 Task: Check the percentage active listings of formal dining room in the last 3 years.
Action: Mouse moved to (788, 171)
Screenshot: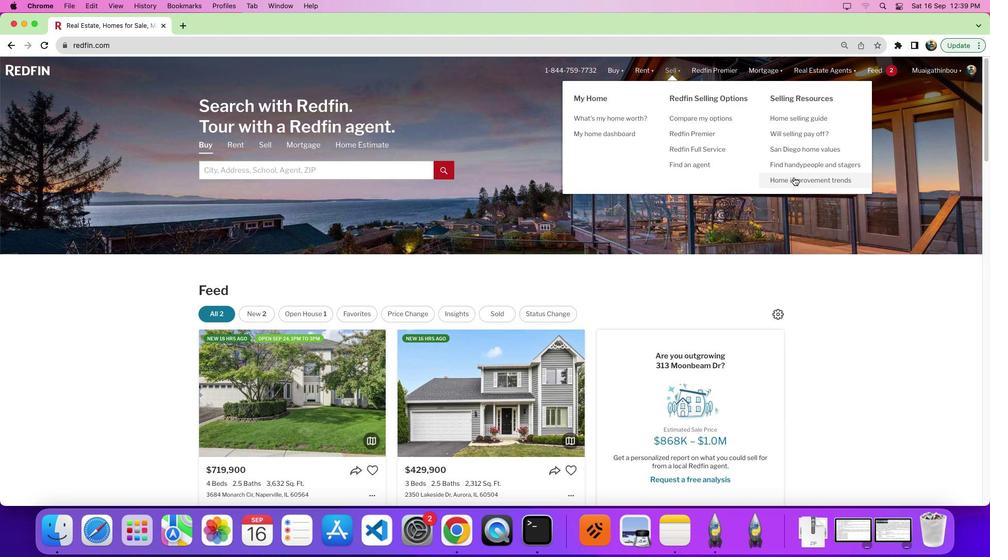 
Action: Mouse pressed left at (788, 171)
Screenshot: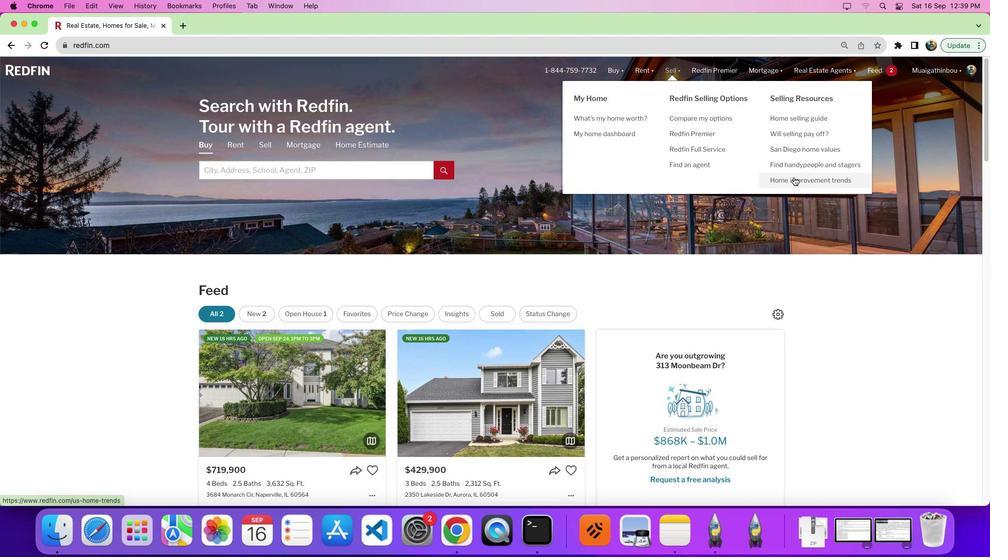 
Action: Mouse pressed left at (788, 171)
Screenshot: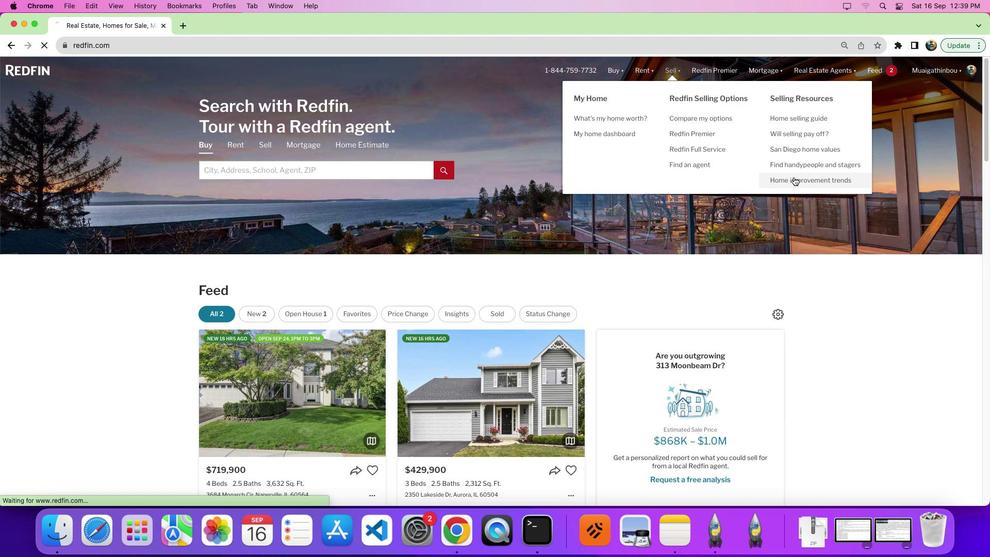 
Action: Mouse moved to (275, 197)
Screenshot: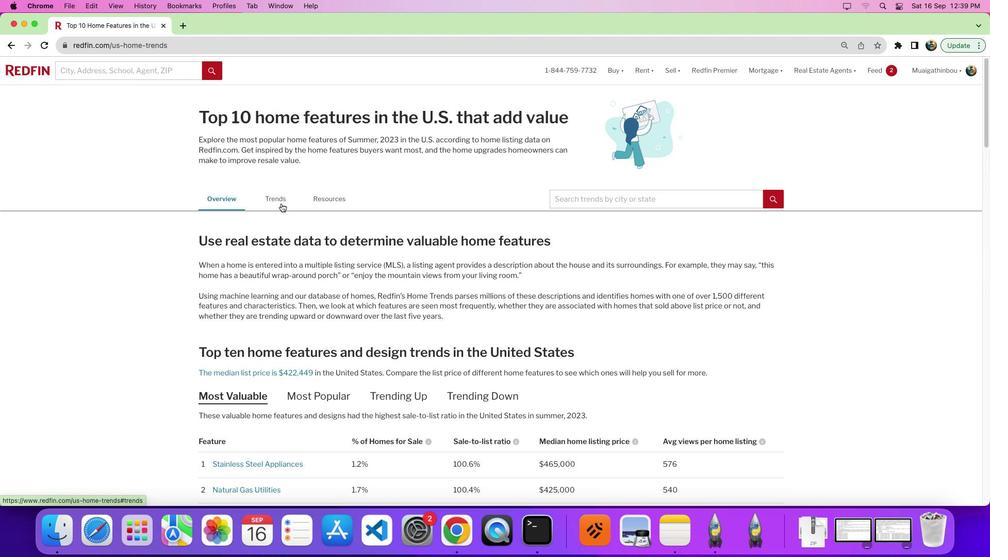 
Action: Mouse pressed left at (275, 197)
Screenshot: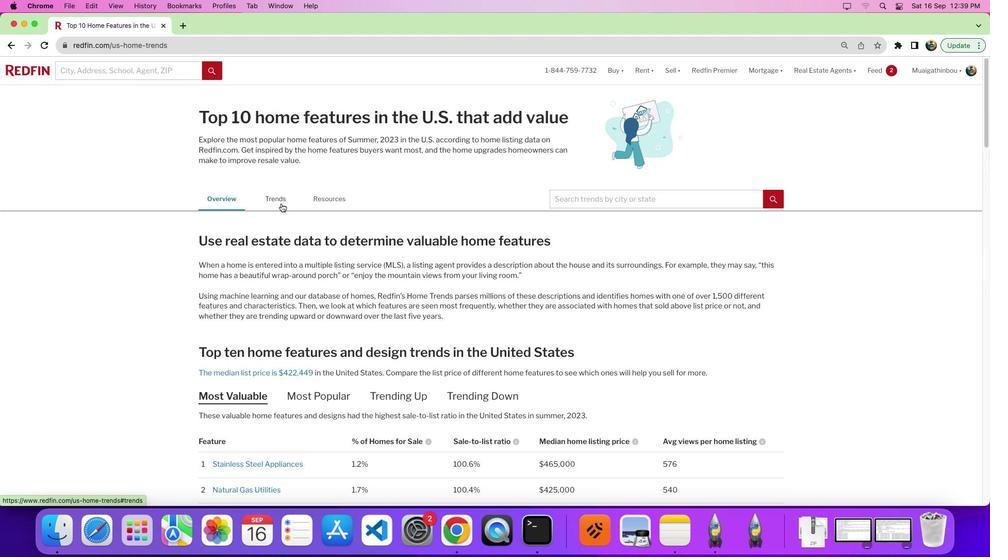 
Action: Mouse moved to (507, 300)
Screenshot: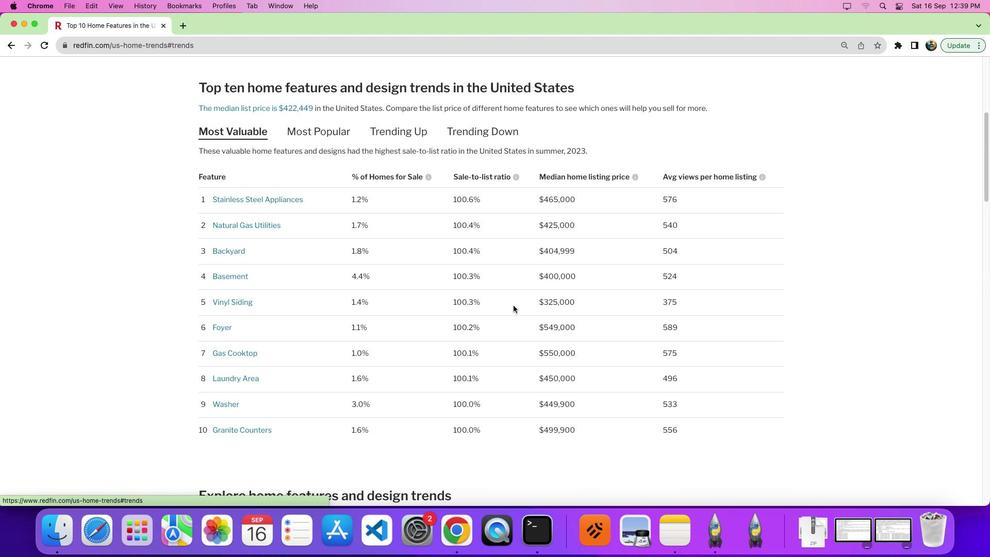 
Action: Mouse scrolled (507, 300) with delta (-5, -5)
Screenshot: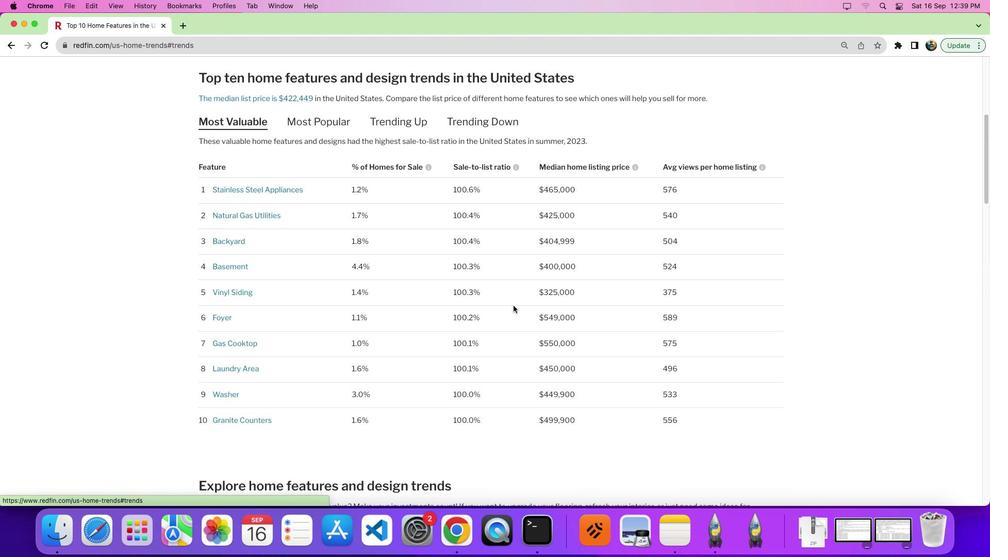 
Action: Mouse scrolled (507, 300) with delta (-5, -6)
Screenshot: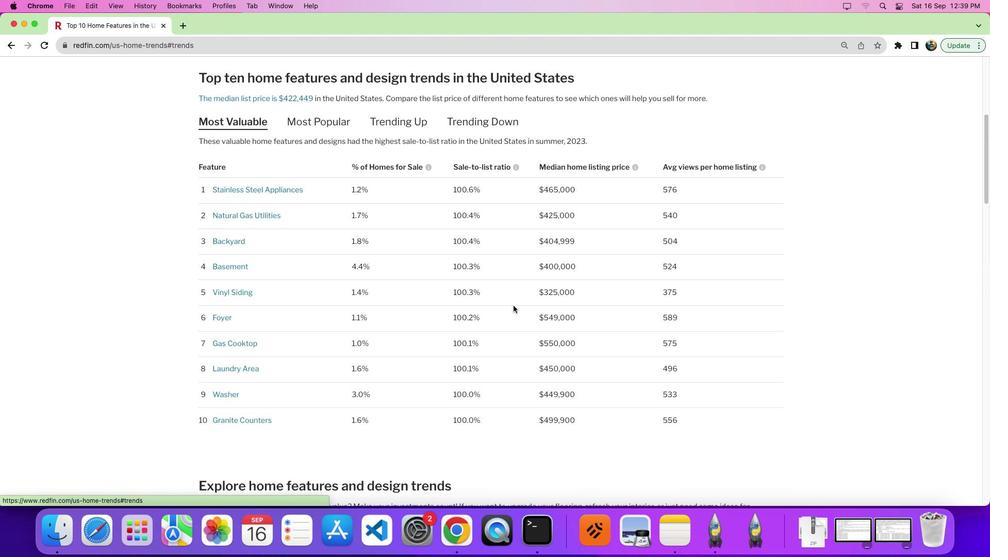 
Action: Mouse scrolled (507, 300) with delta (-5, -9)
Screenshot: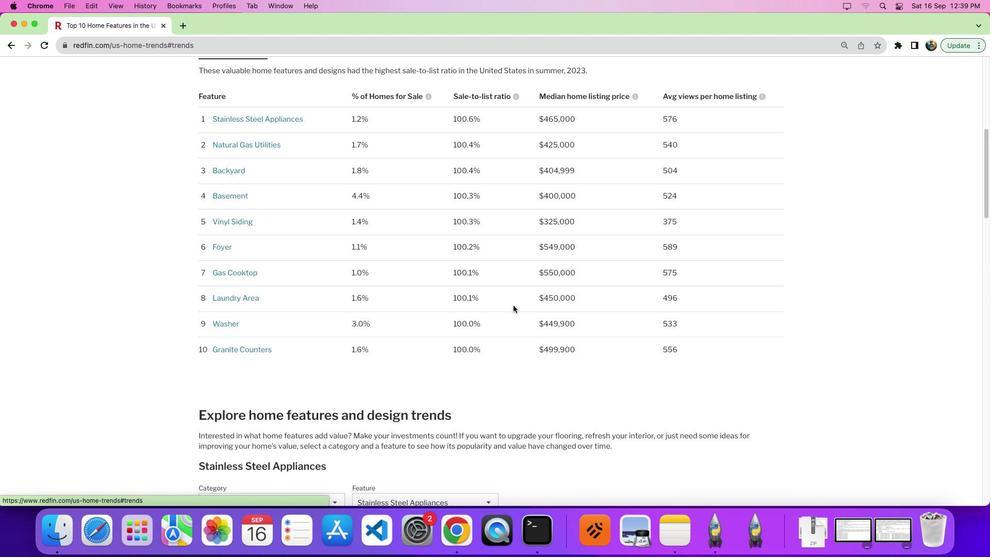 
Action: Mouse scrolled (507, 300) with delta (-5, -9)
Screenshot: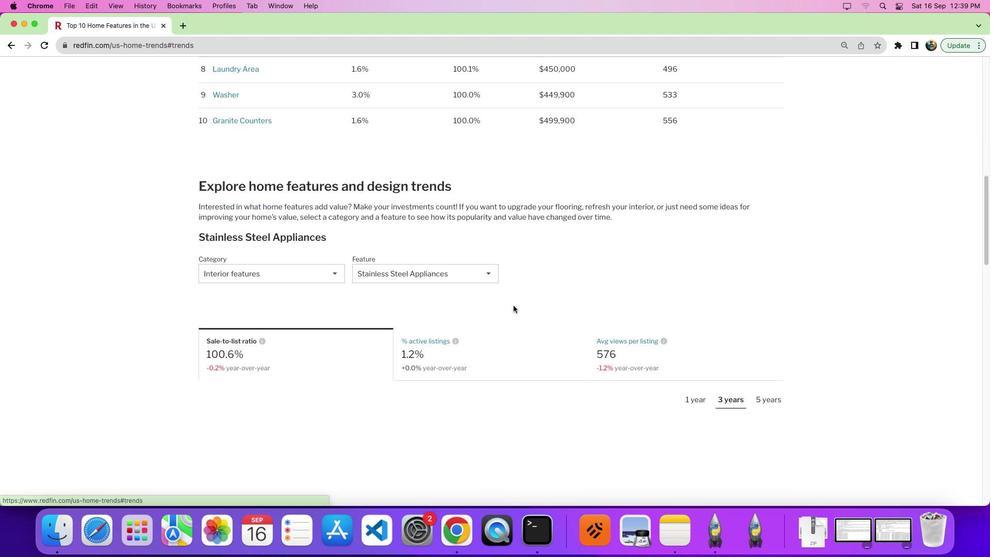 
Action: Mouse moved to (508, 300)
Screenshot: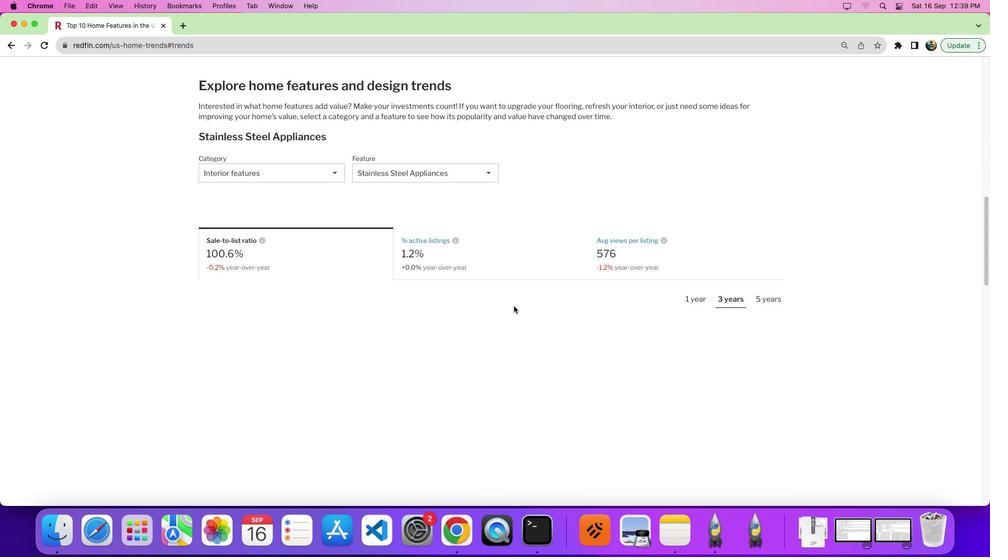 
Action: Mouse scrolled (508, 300) with delta (-5, -5)
Screenshot: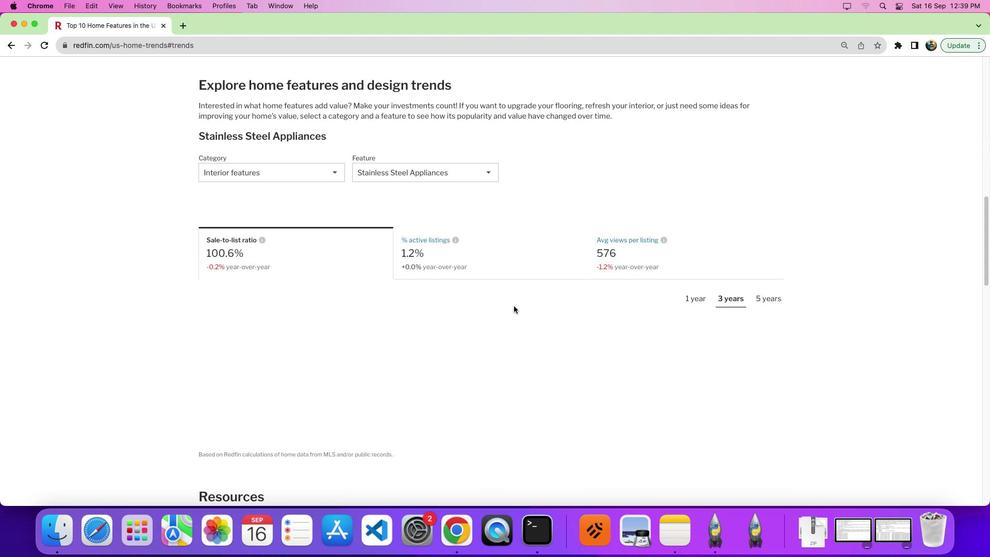 
Action: Mouse scrolled (508, 300) with delta (-5, -5)
Screenshot: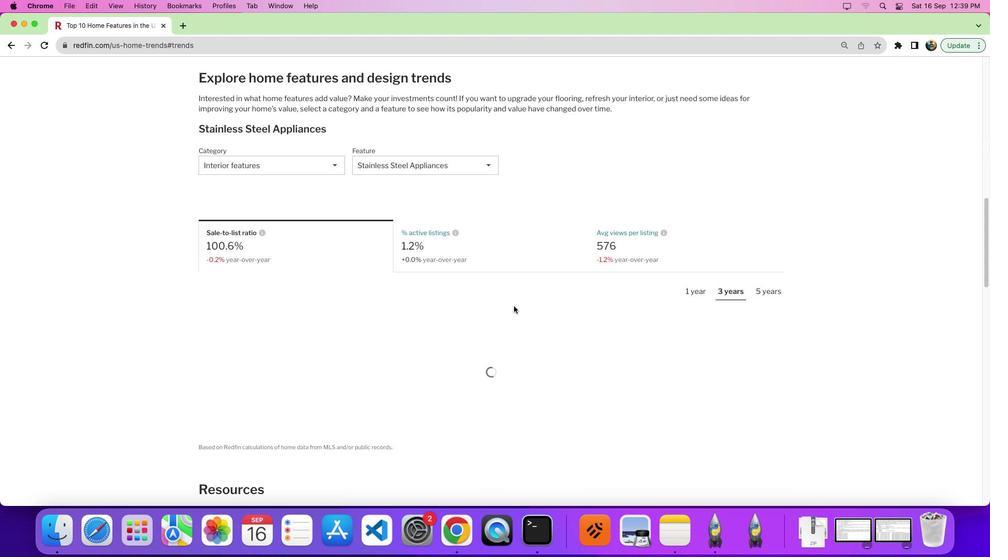 
Action: Mouse scrolled (508, 300) with delta (-5, -7)
Screenshot: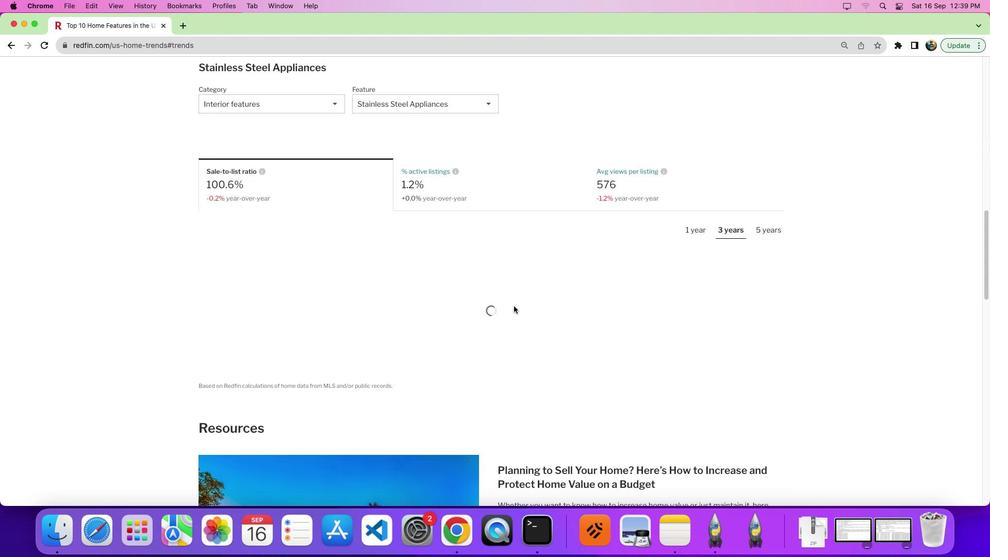 
Action: Mouse moved to (487, 300)
Screenshot: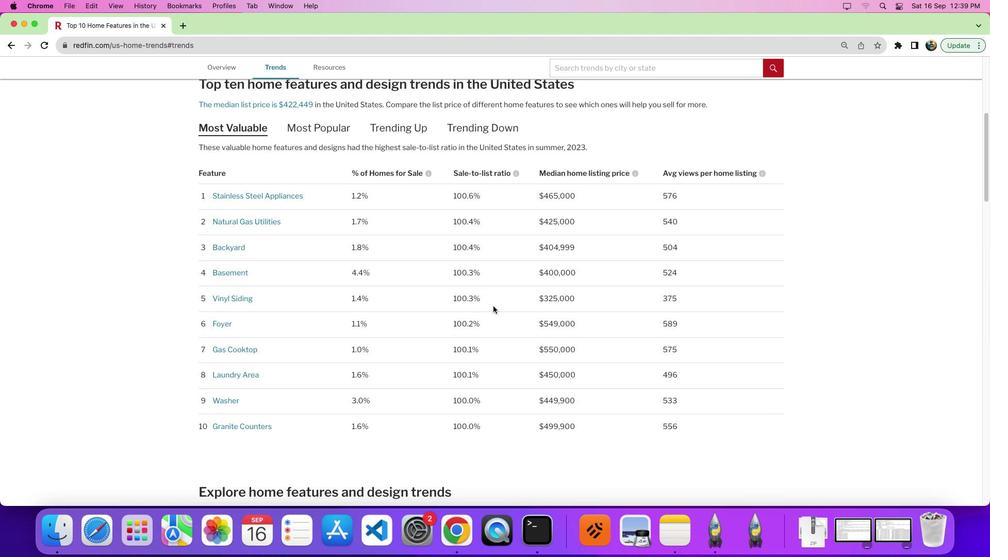 
Action: Mouse scrolled (487, 300) with delta (-5, -5)
Screenshot: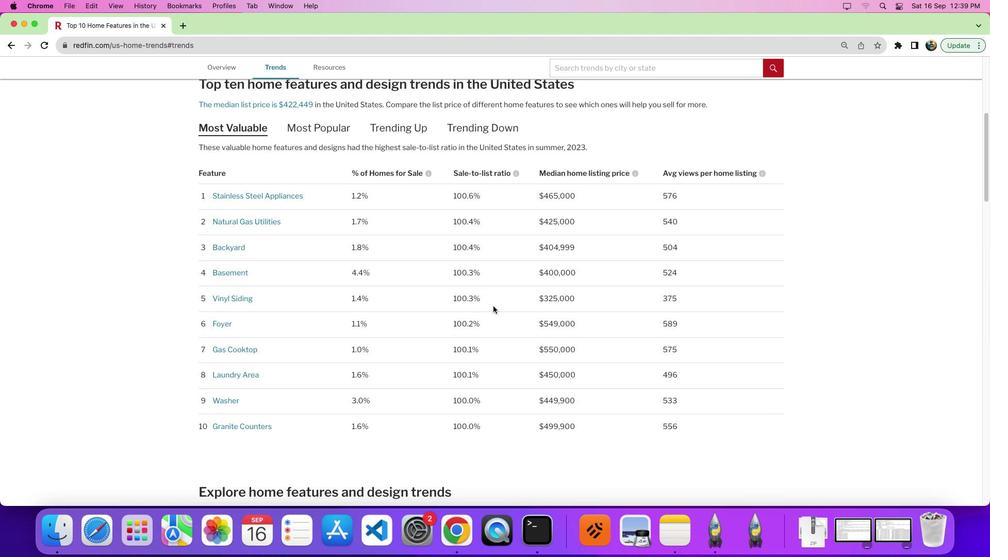 
Action: Mouse scrolled (487, 300) with delta (-5, -5)
Screenshot: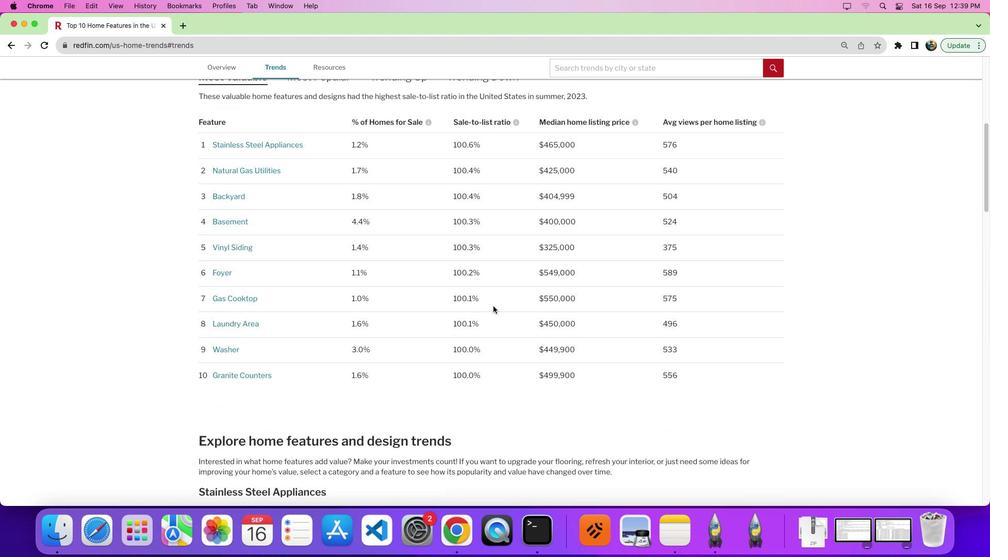 
Action: Mouse scrolled (487, 300) with delta (-5, -9)
Screenshot: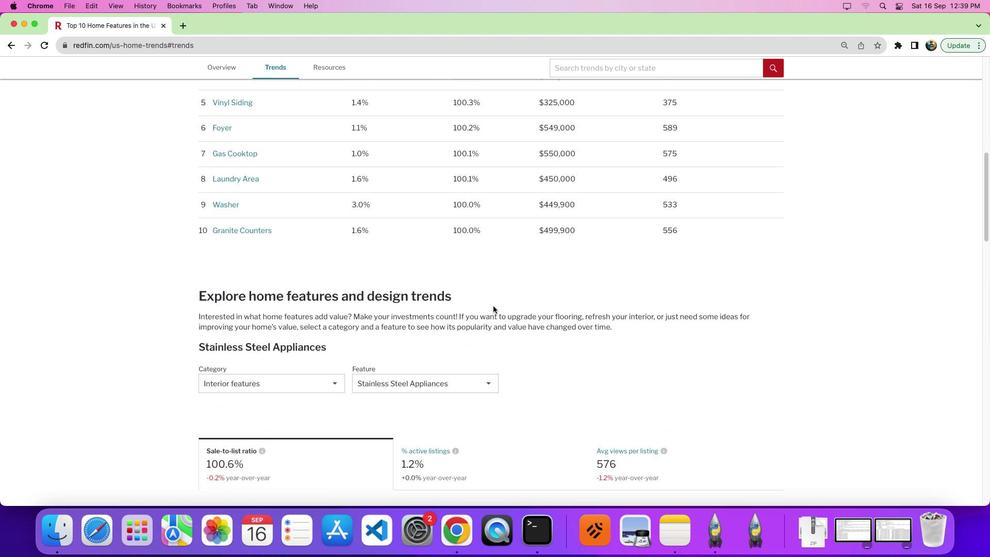 
Action: Mouse scrolled (487, 300) with delta (-5, -11)
Screenshot: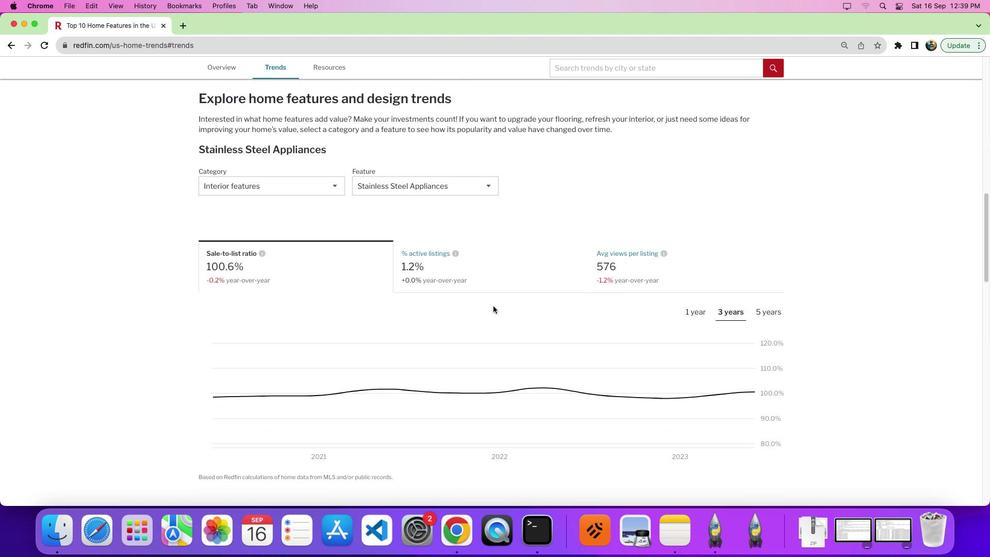 
Action: Mouse moved to (455, 105)
Screenshot: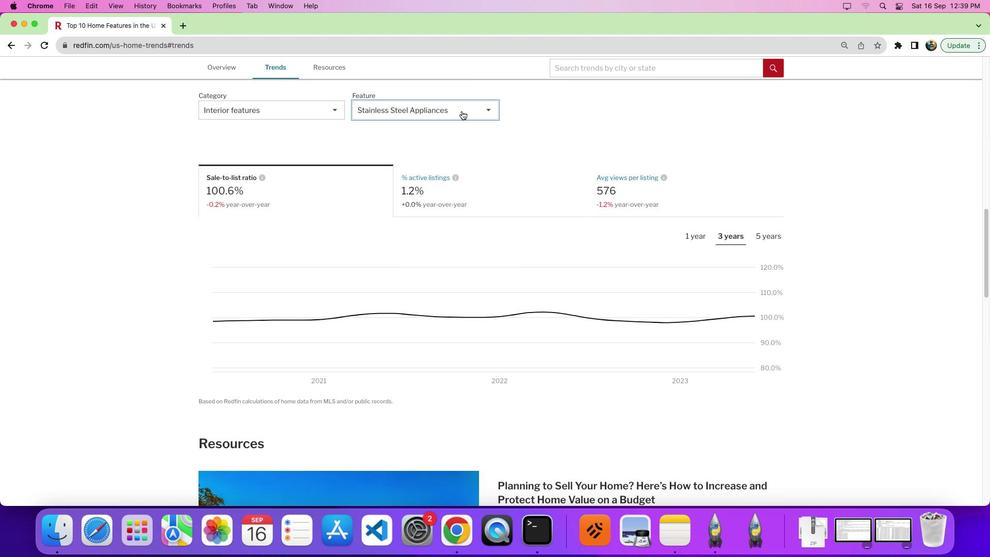 
Action: Mouse pressed left at (455, 105)
Screenshot: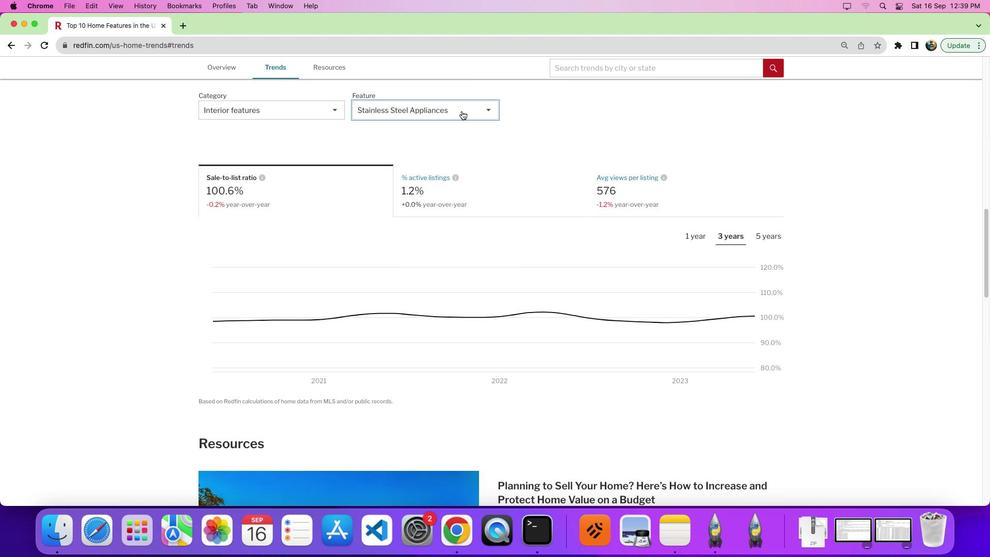 
Action: Mouse moved to (488, 164)
Screenshot: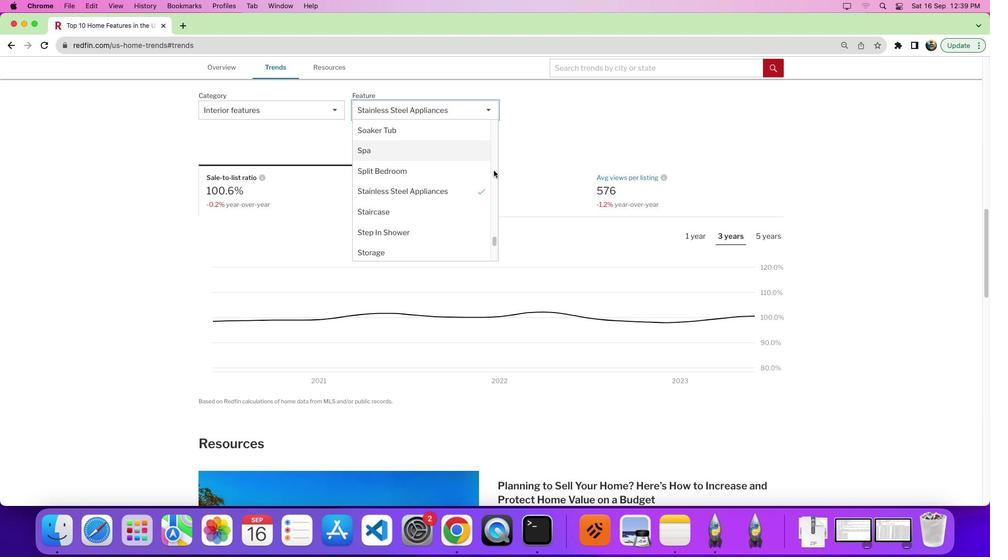
Action: Mouse pressed left at (488, 164)
Screenshot: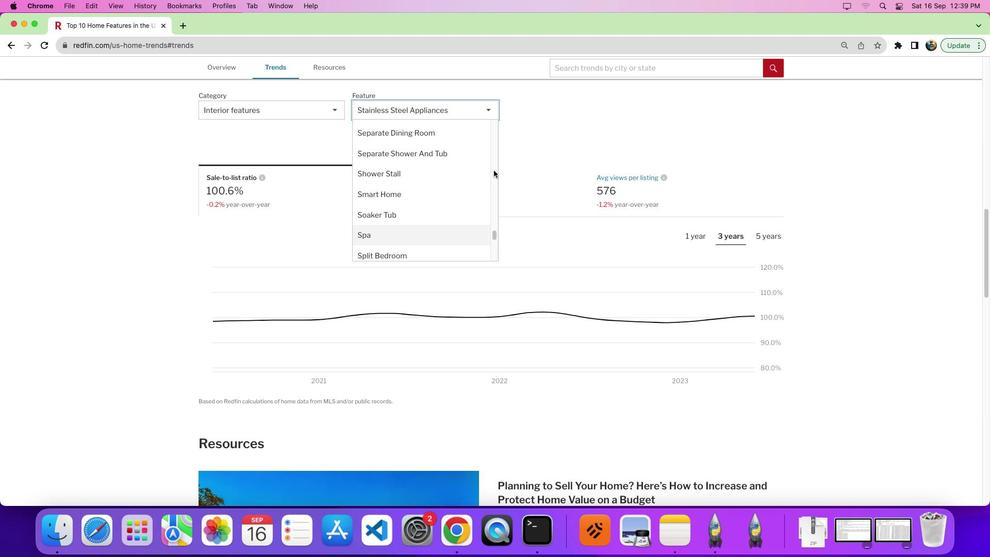 
Action: Mouse moved to (403, 211)
Screenshot: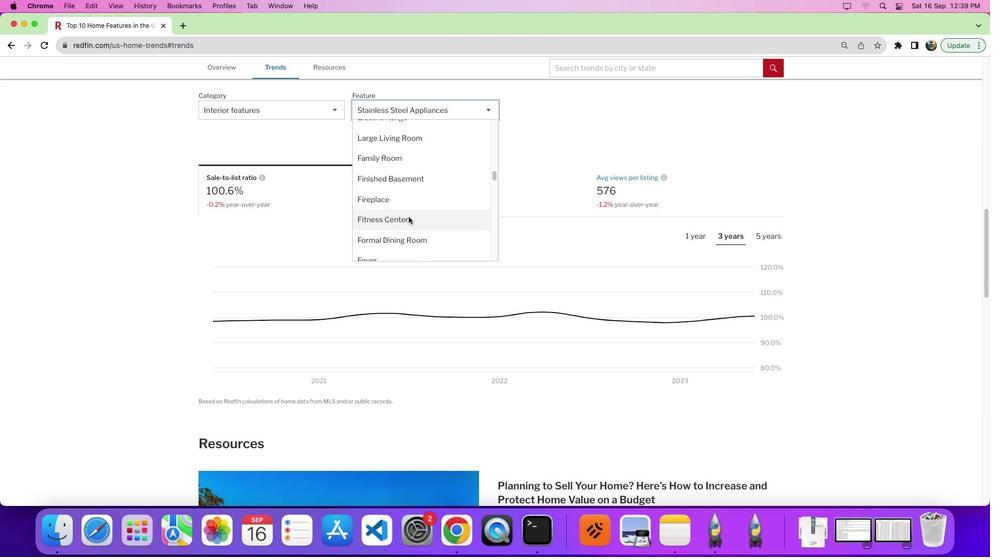 
Action: Mouse scrolled (403, 211) with delta (-5, -5)
Screenshot: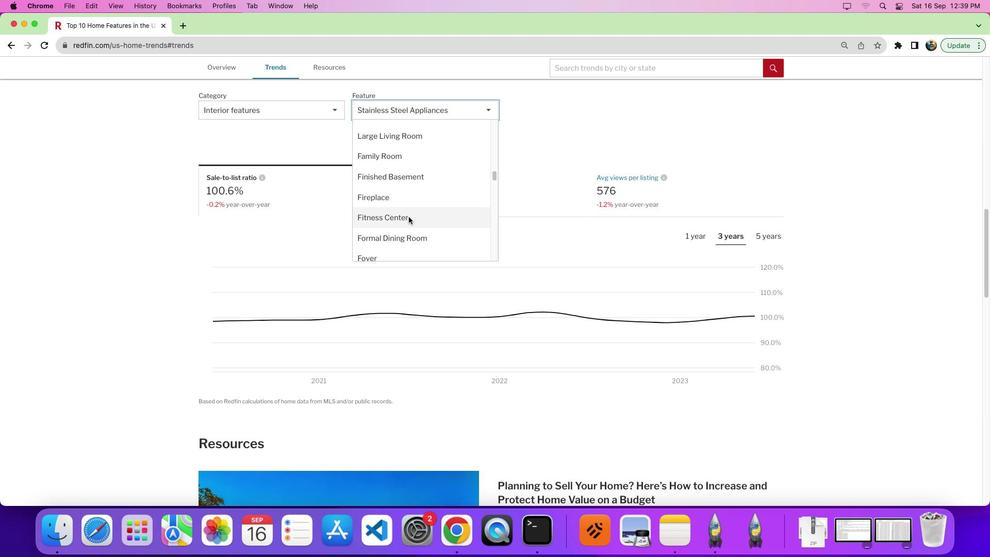 
Action: Mouse scrolled (403, 211) with delta (-5, -5)
Screenshot: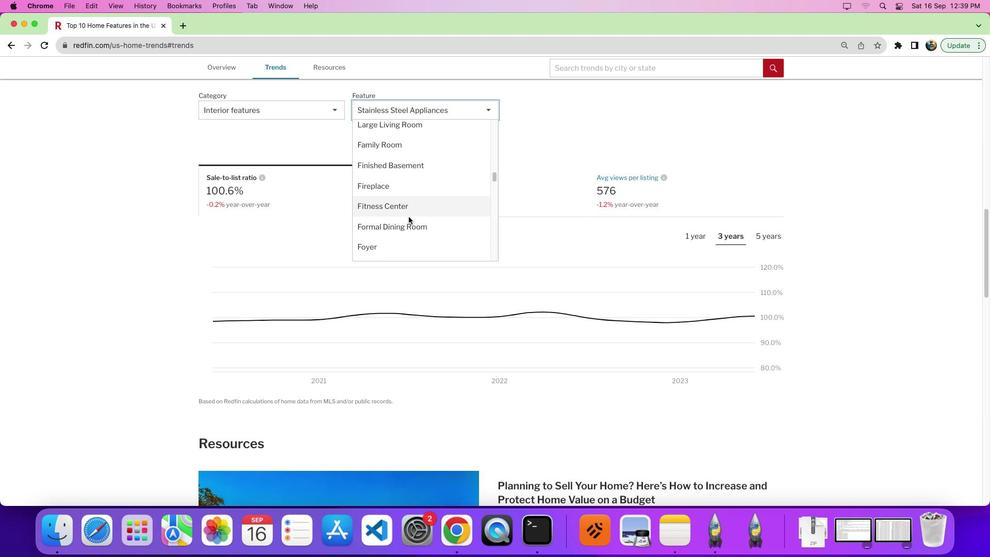 
Action: Mouse pressed left at (403, 211)
Screenshot: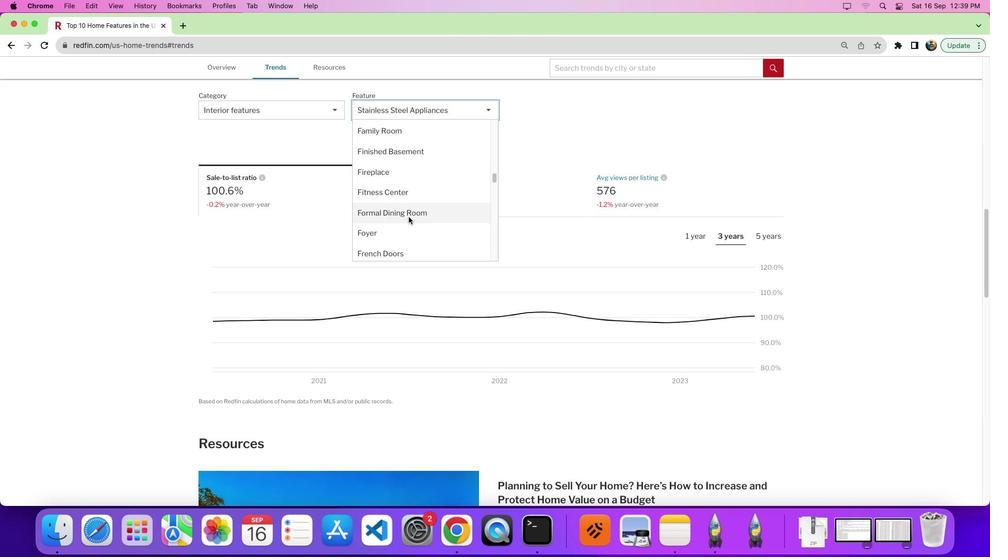 
Action: Mouse moved to (522, 250)
Screenshot: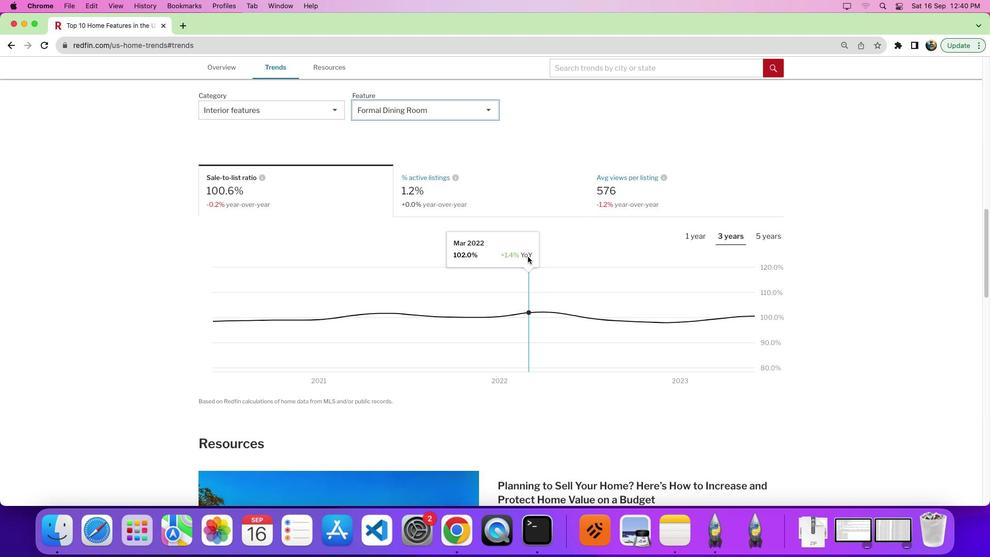 
Action: Mouse scrolled (522, 250) with delta (-5, -5)
Screenshot: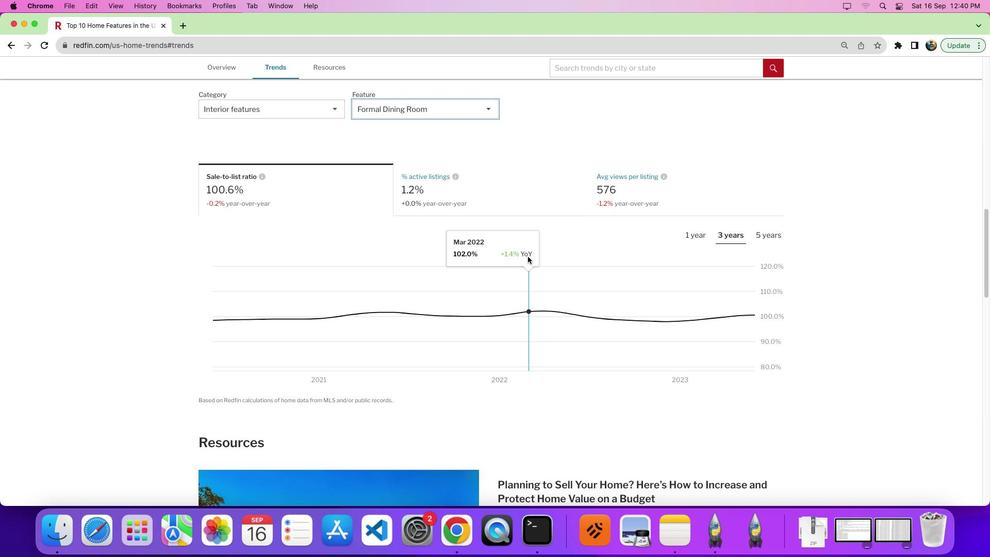 
Action: Mouse scrolled (522, 250) with delta (-5, -5)
Screenshot: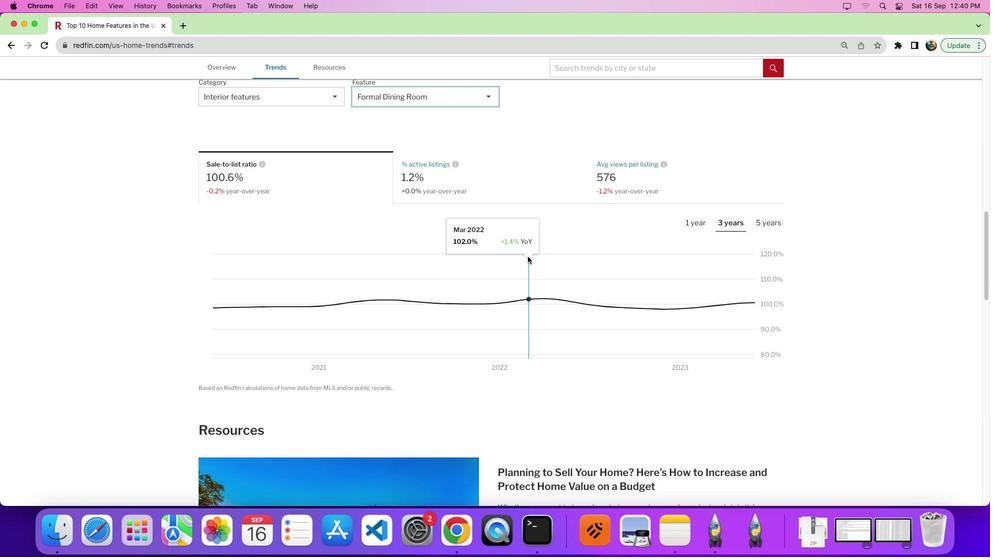 
Action: Mouse moved to (446, 159)
Screenshot: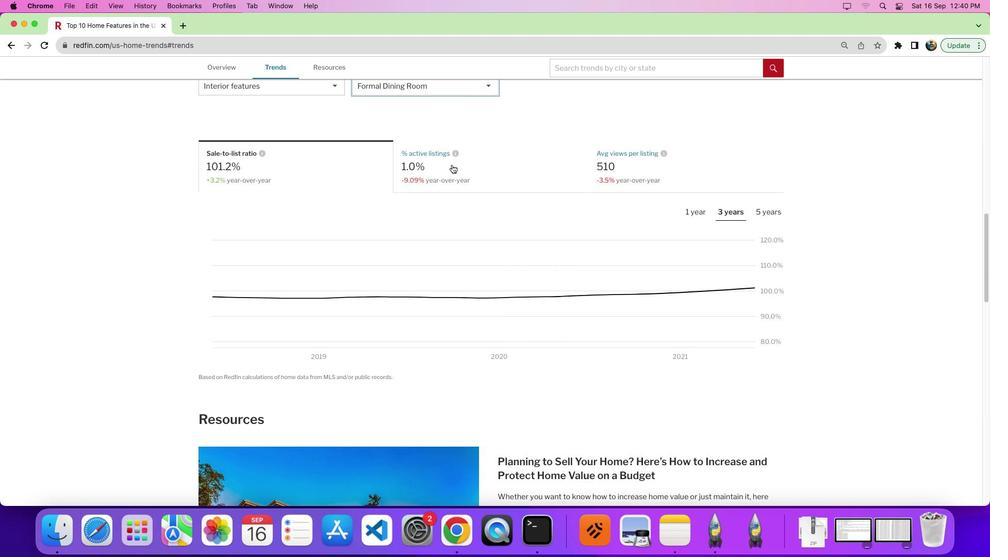 
Action: Mouse pressed left at (446, 159)
Screenshot: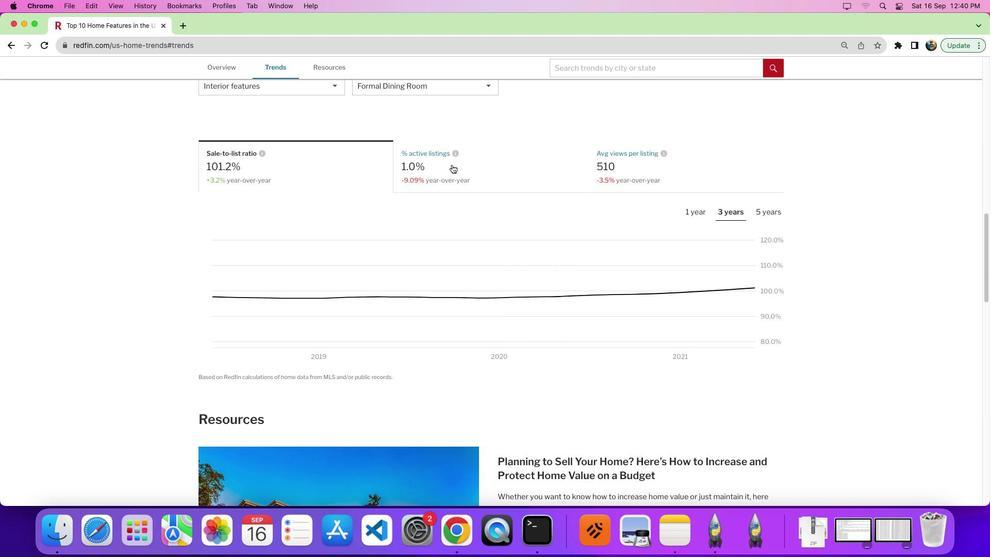 
Action: Mouse moved to (464, 185)
Screenshot: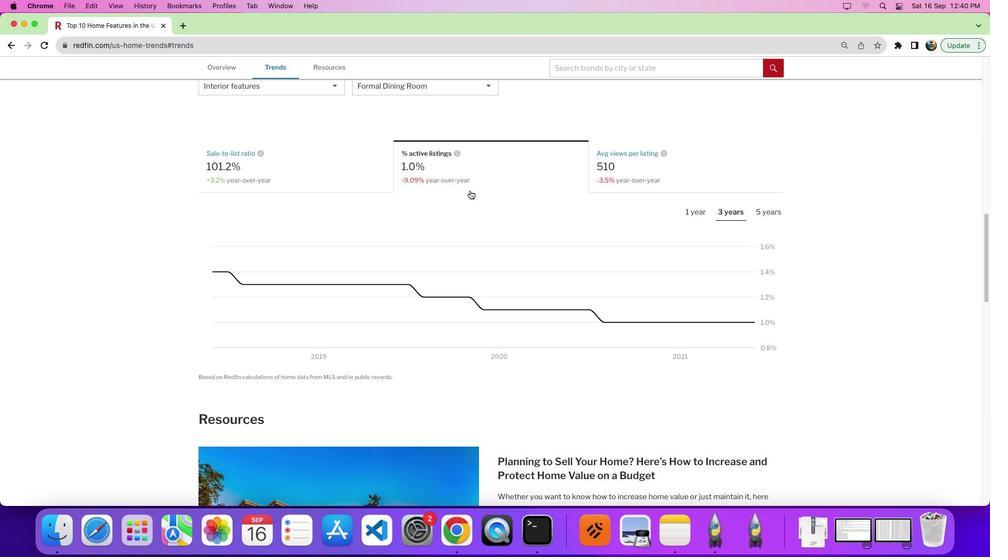 
Action: Mouse scrolled (464, 185) with delta (-5, -5)
Screenshot: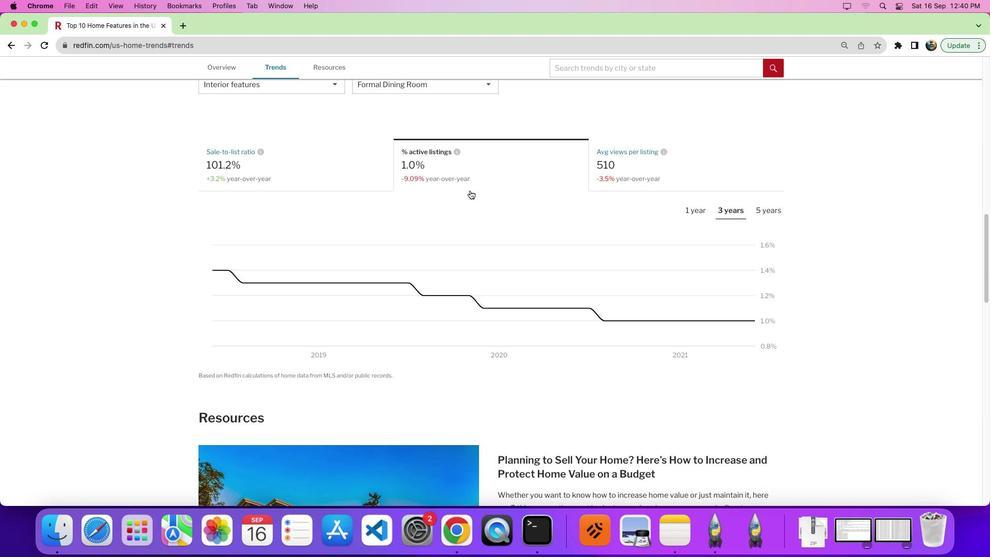 
Action: Mouse moved to (670, 340)
Screenshot: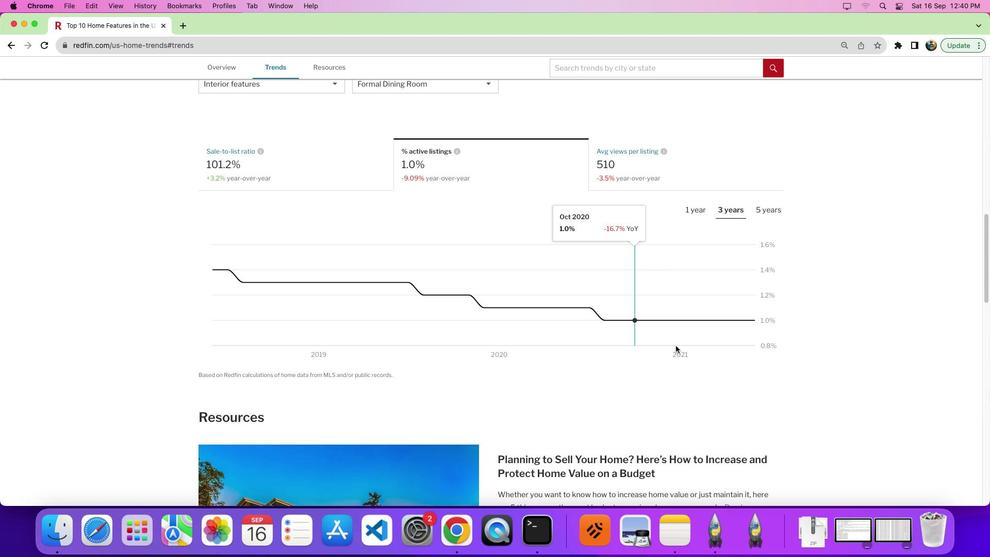 
